 Task: View the terminal.
Action: Mouse moved to (131, 17)
Screenshot: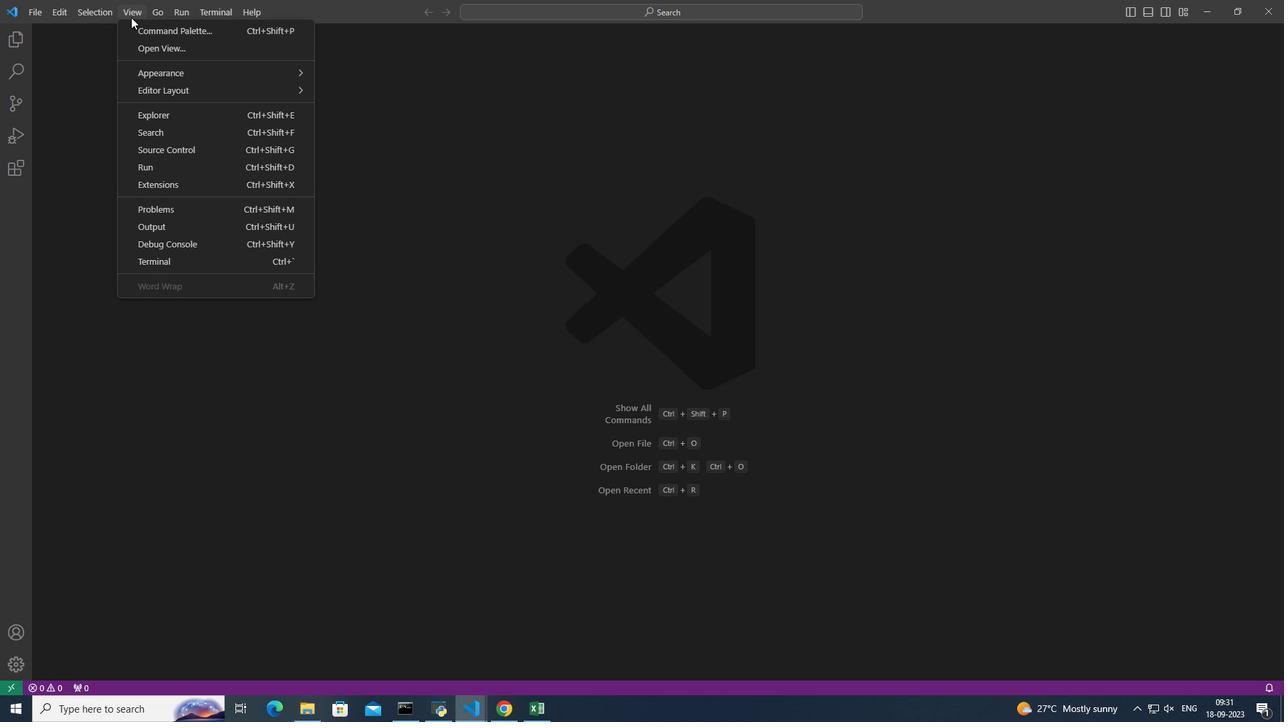 
Action: Mouse pressed left at (131, 17)
Screenshot: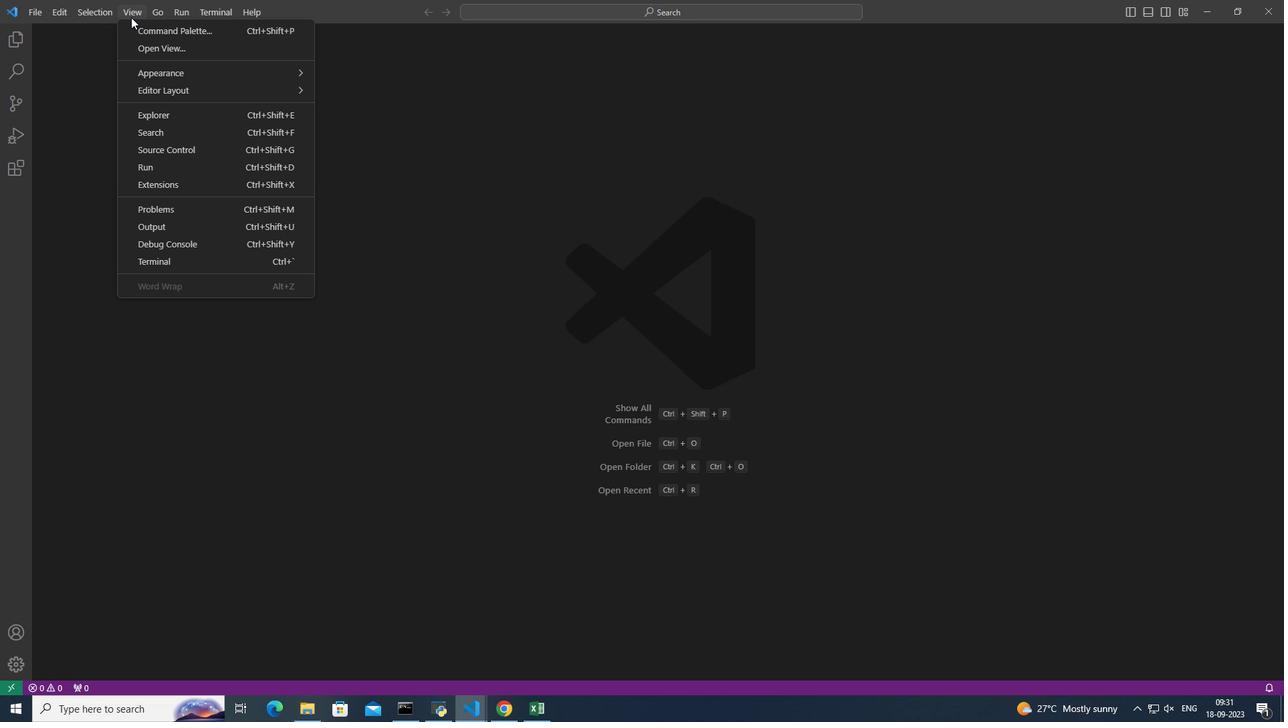 
Action: Mouse moved to (155, 262)
Screenshot: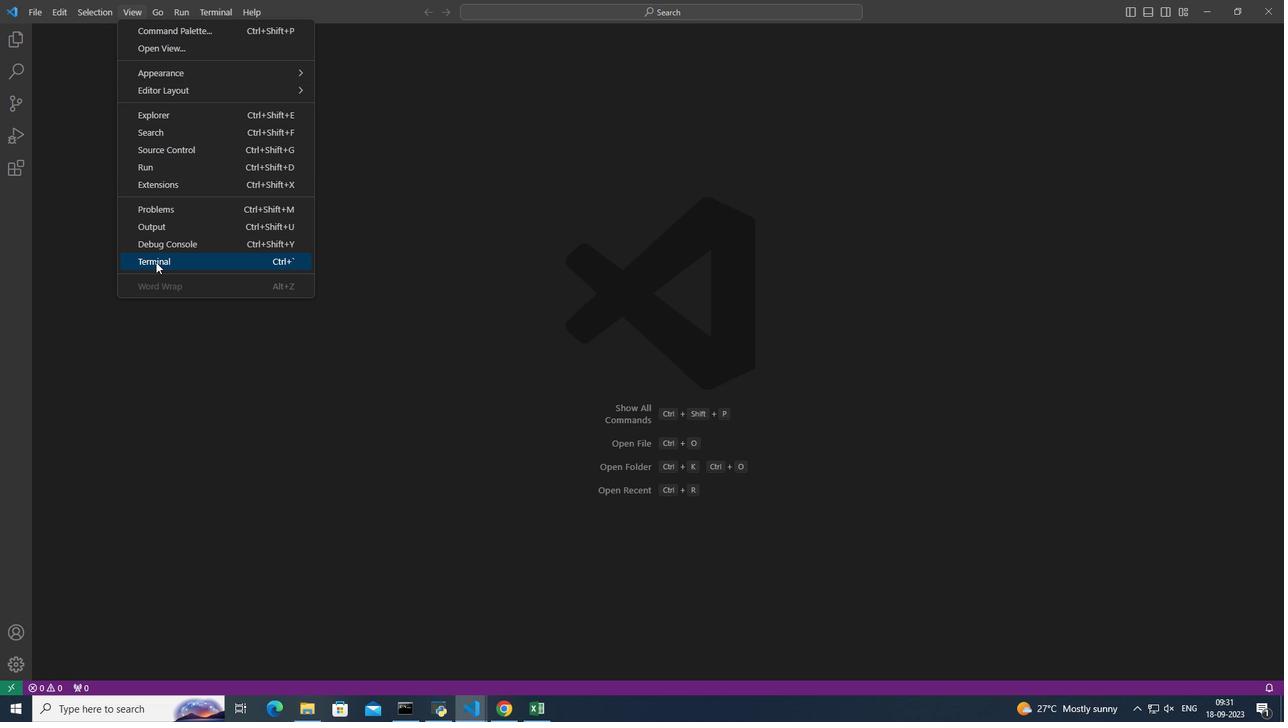 
Action: Mouse pressed left at (155, 262)
Screenshot: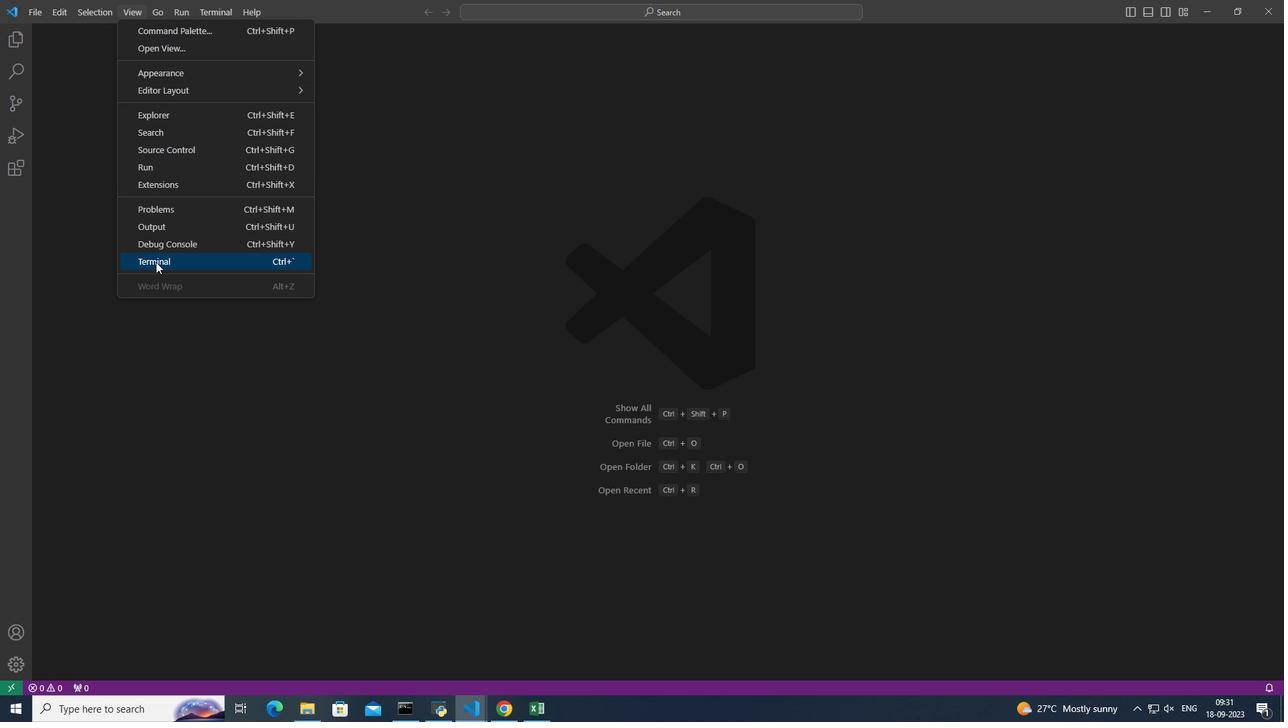 
Action: Mouse moved to (160, 549)
Screenshot: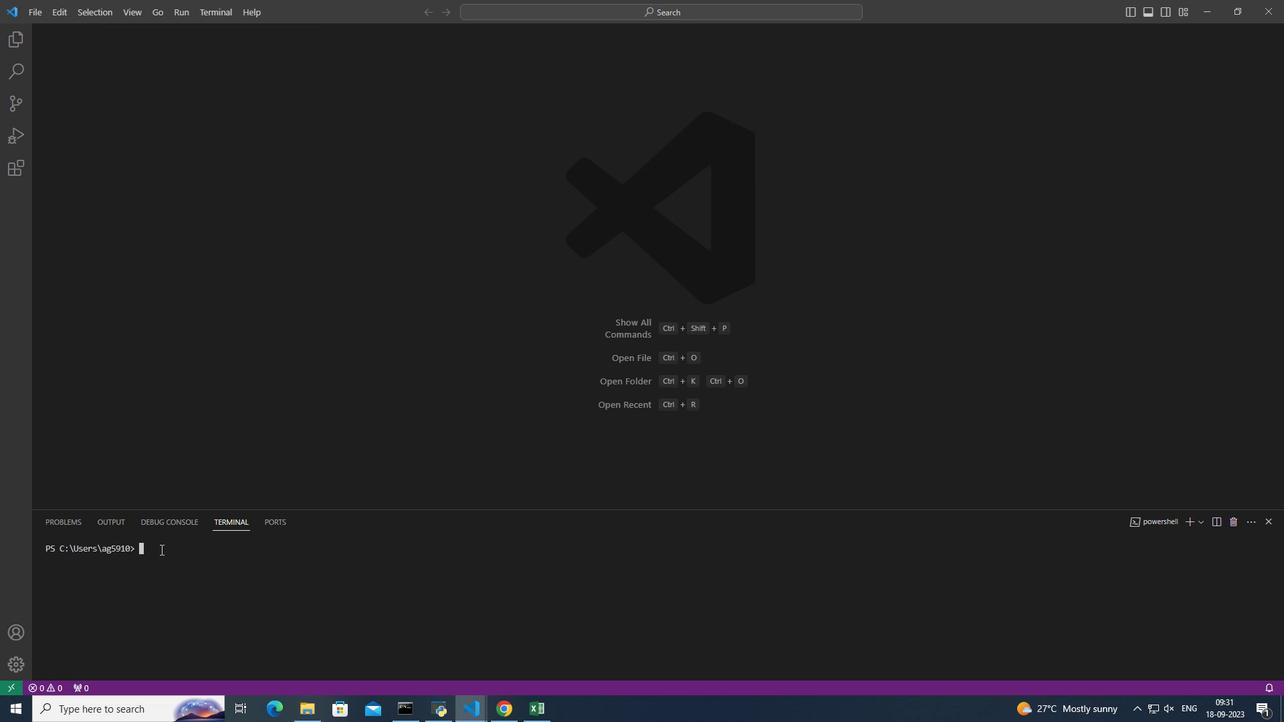 
